 Task: Add White Claw Surf Hard Seltzer Variety 12 Pack Cans to the cart.
Action: Mouse moved to (788, 295)
Screenshot: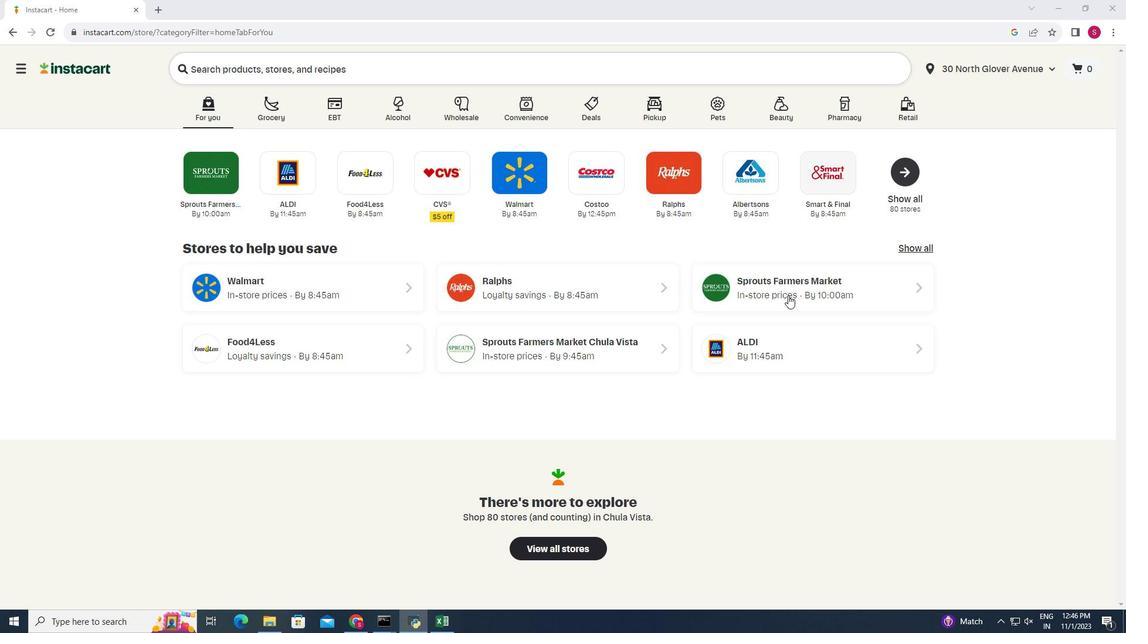 
Action: Mouse pressed left at (788, 295)
Screenshot: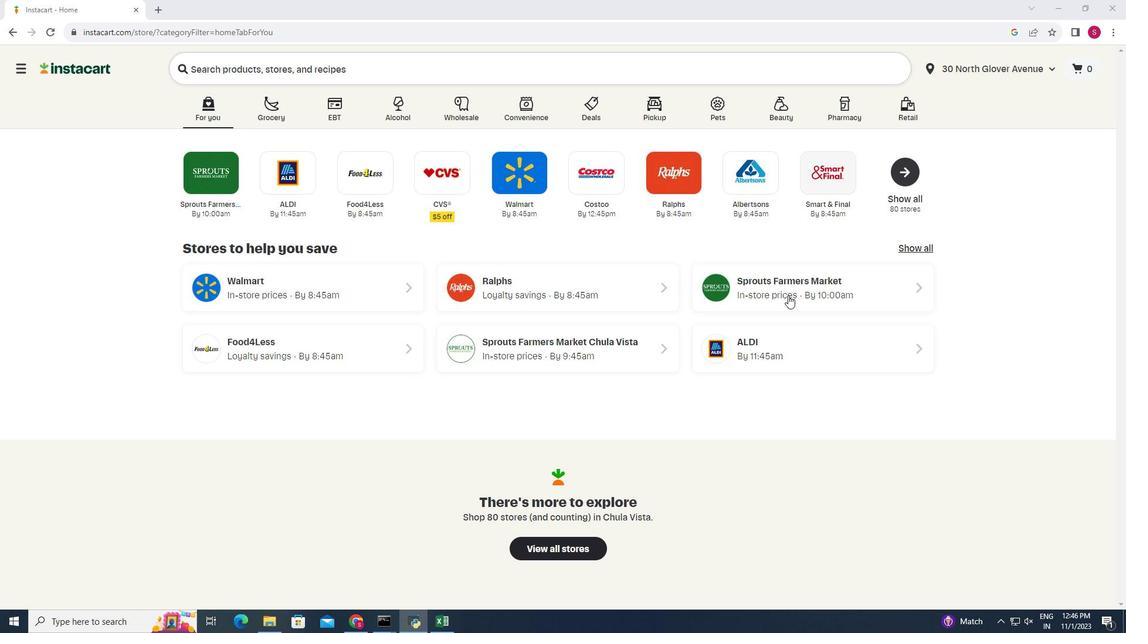 
Action: Mouse moved to (73, 585)
Screenshot: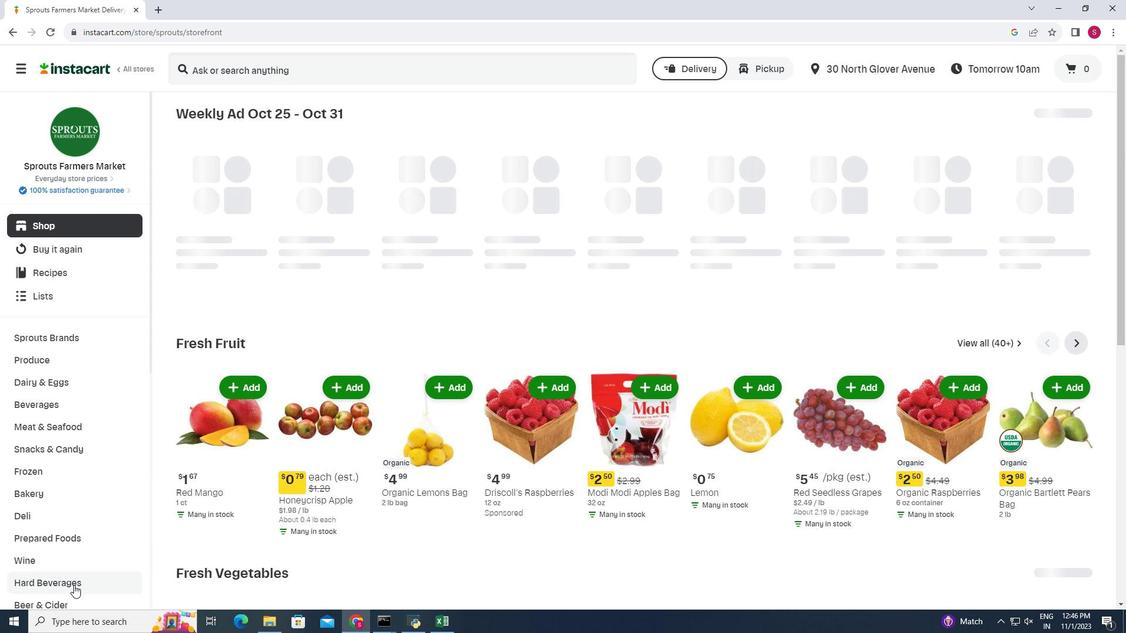 
Action: Mouse pressed left at (73, 585)
Screenshot: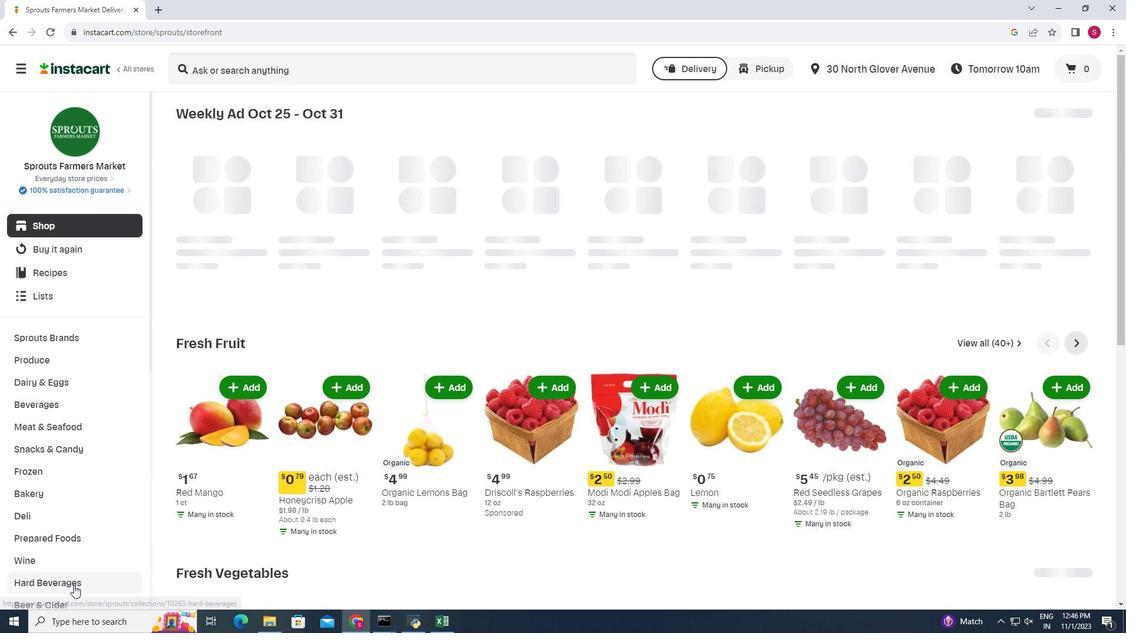 
Action: Mouse moved to (296, 150)
Screenshot: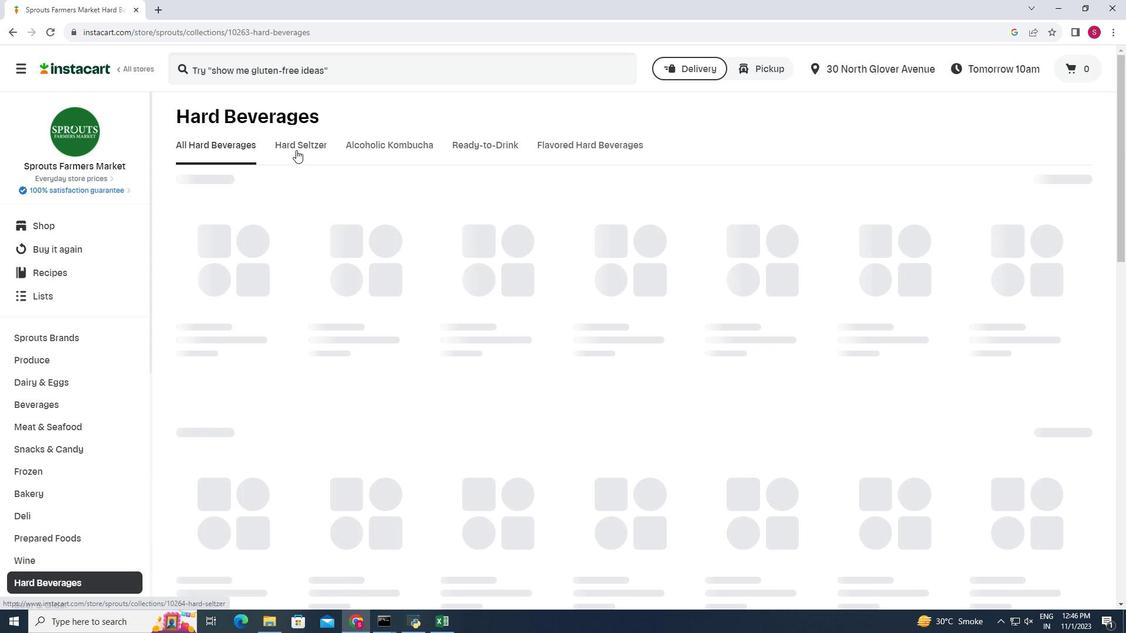 
Action: Mouse pressed left at (296, 150)
Screenshot: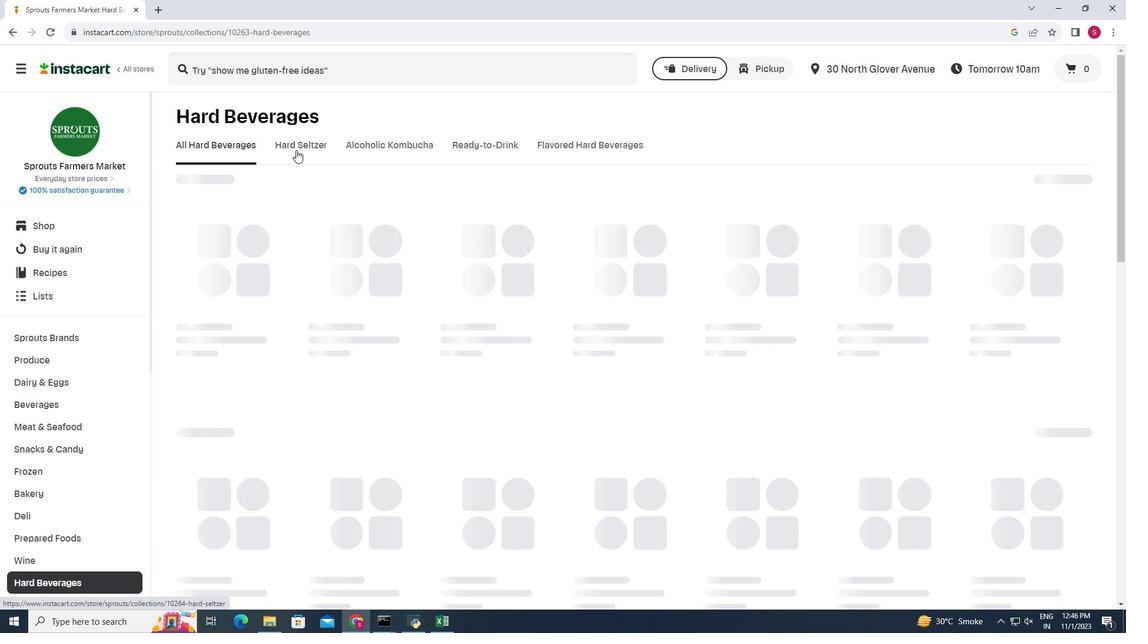 
Action: Mouse moved to (396, 244)
Screenshot: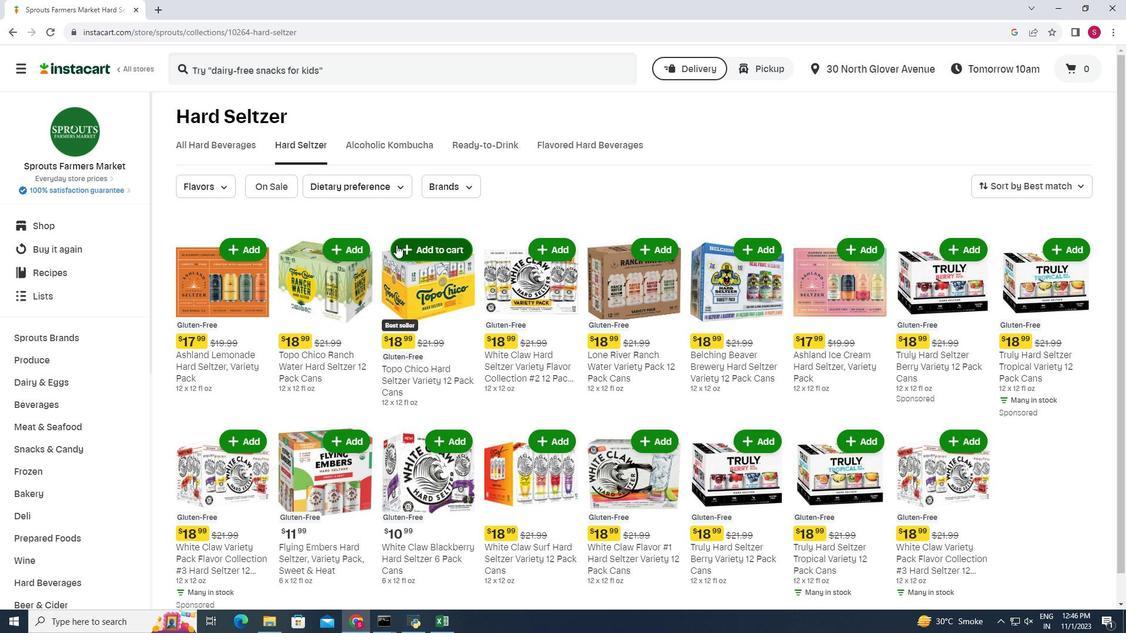 
Action: Mouse scrolled (396, 244) with delta (0, 0)
Screenshot: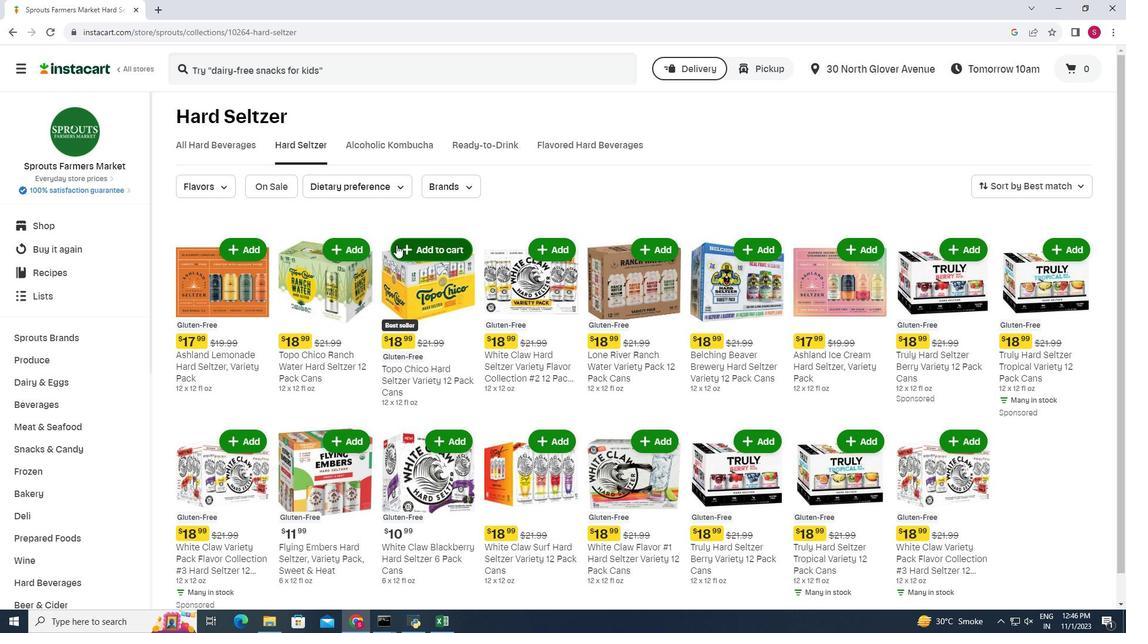 
Action: Mouse moved to (547, 409)
Screenshot: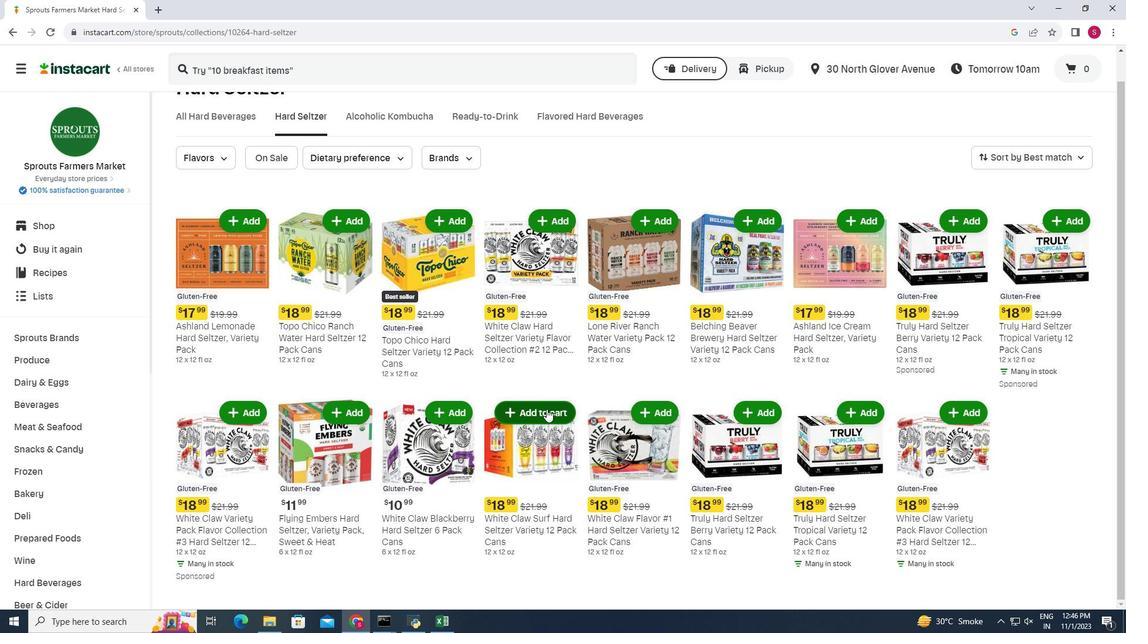 
Action: Mouse pressed left at (547, 409)
Screenshot: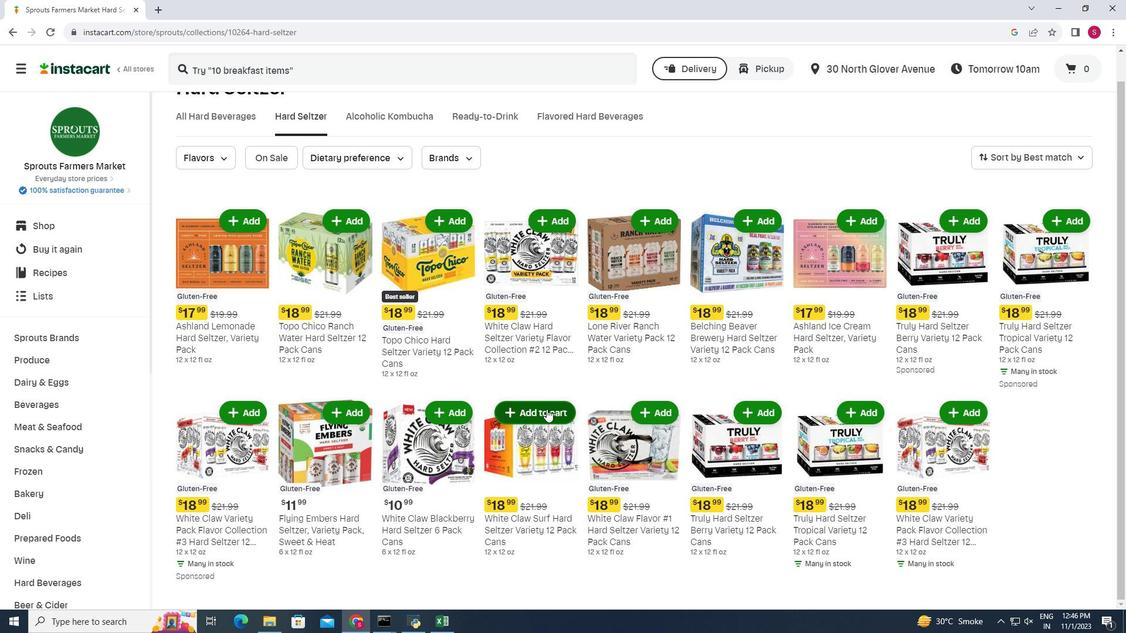 
Action: Mouse moved to (555, 376)
Screenshot: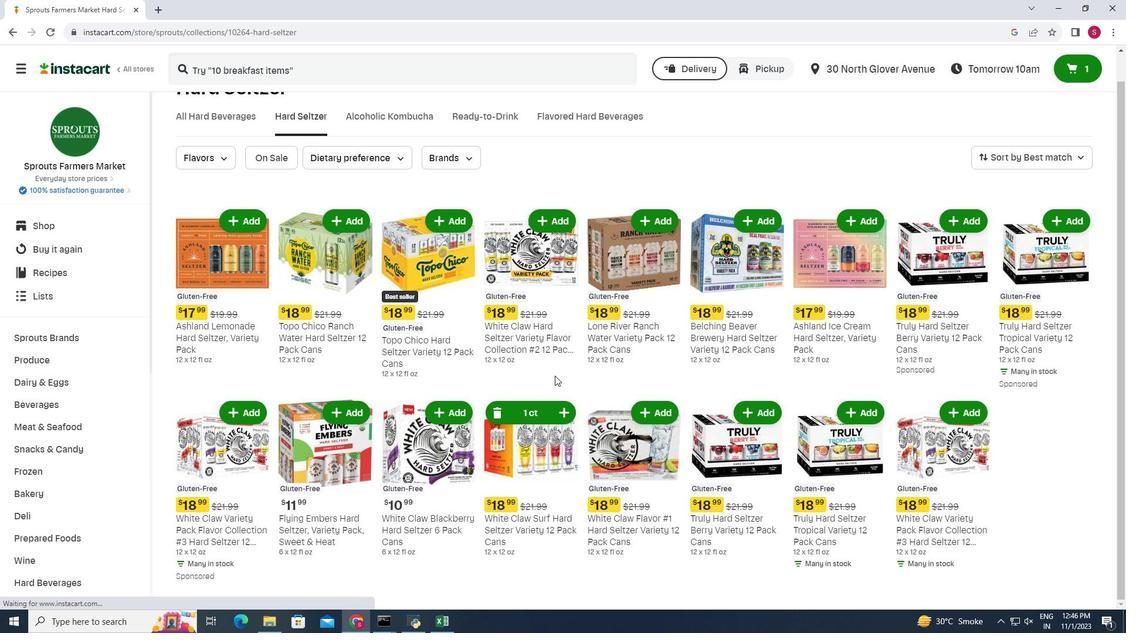 
